 Task: Select service public relations
Action: Mouse moved to (478, 104)
Screenshot: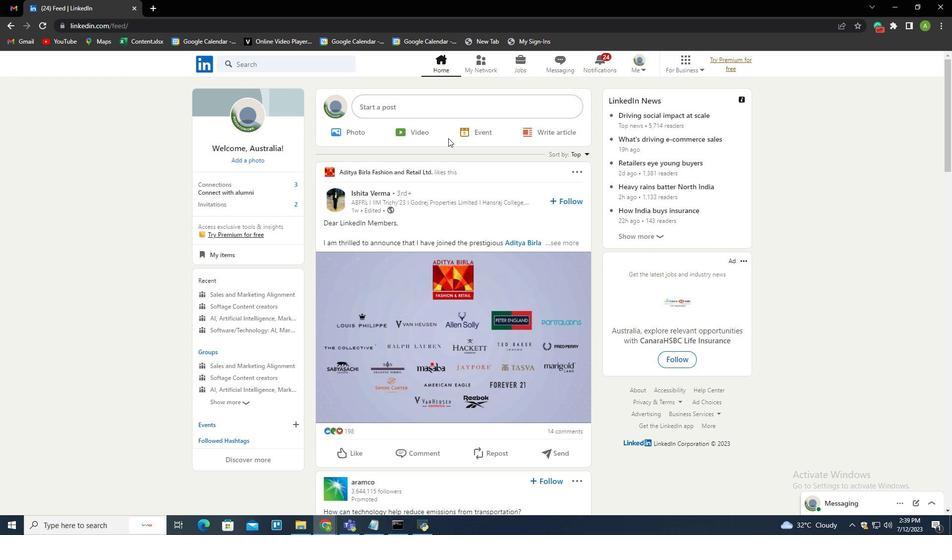 
Action: Mouse pressed left at (478, 104)
Screenshot: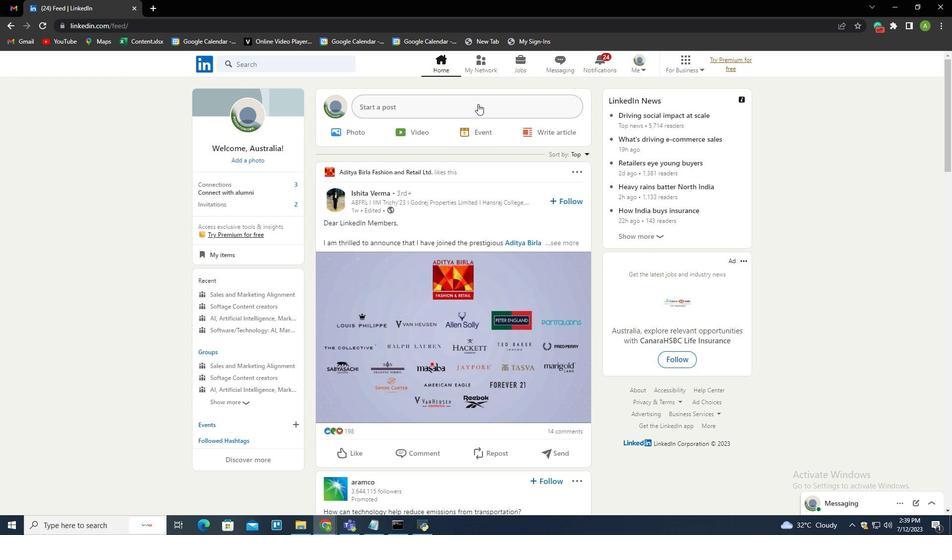 
Action: Mouse moved to (421, 295)
Screenshot: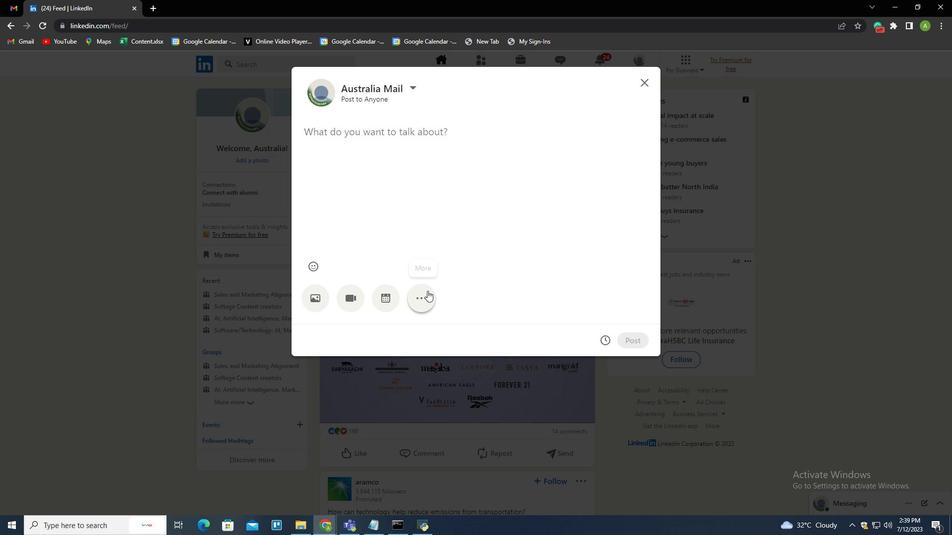
Action: Mouse pressed left at (421, 295)
Screenshot: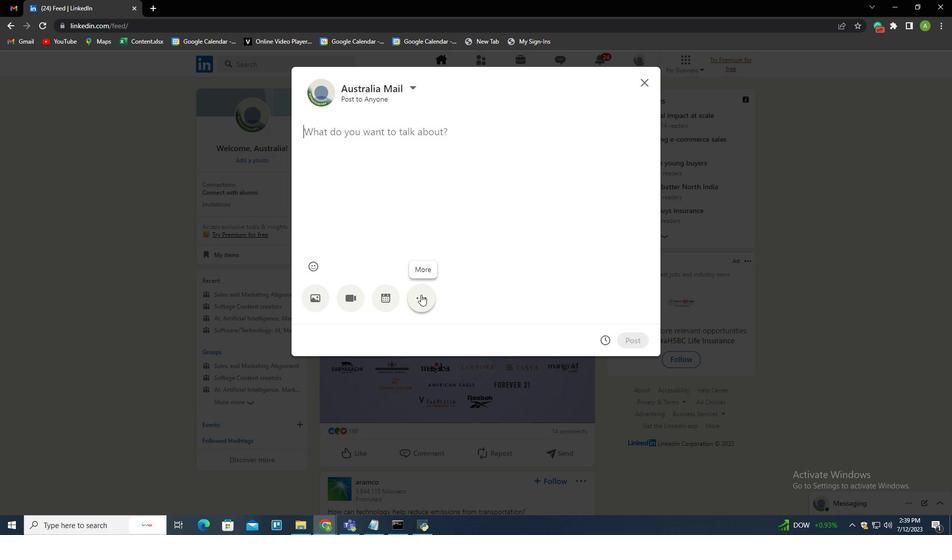 
Action: Mouse moved to (560, 294)
Screenshot: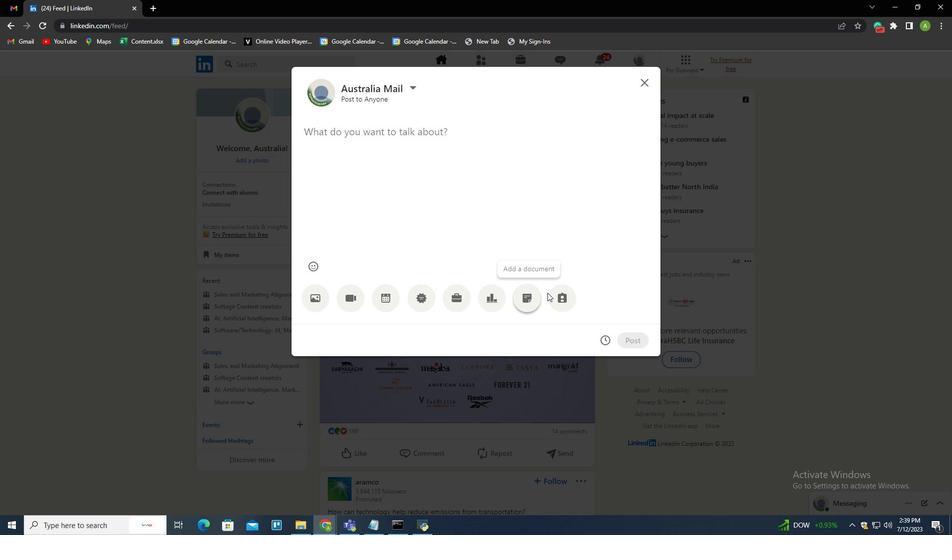 
Action: Mouse pressed left at (560, 294)
Screenshot: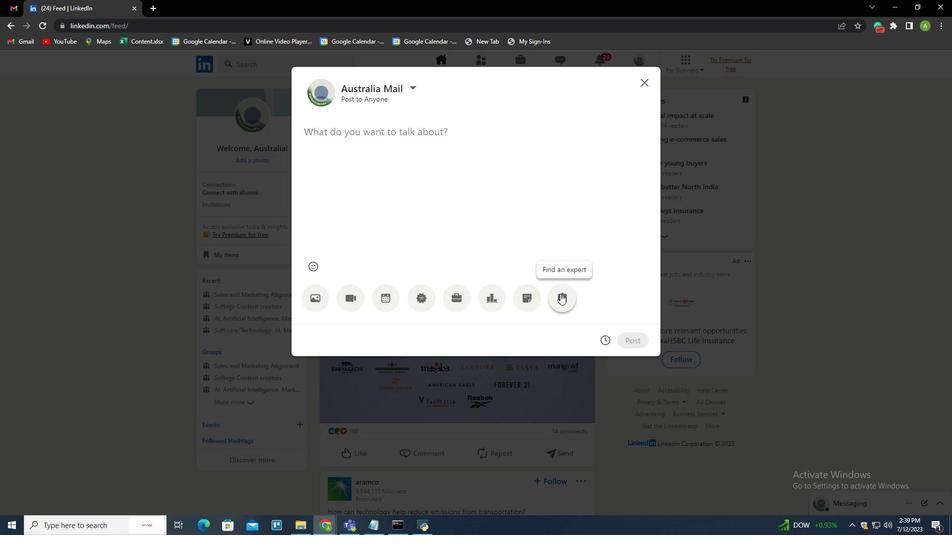 
Action: Mouse moved to (404, 146)
Screenshot: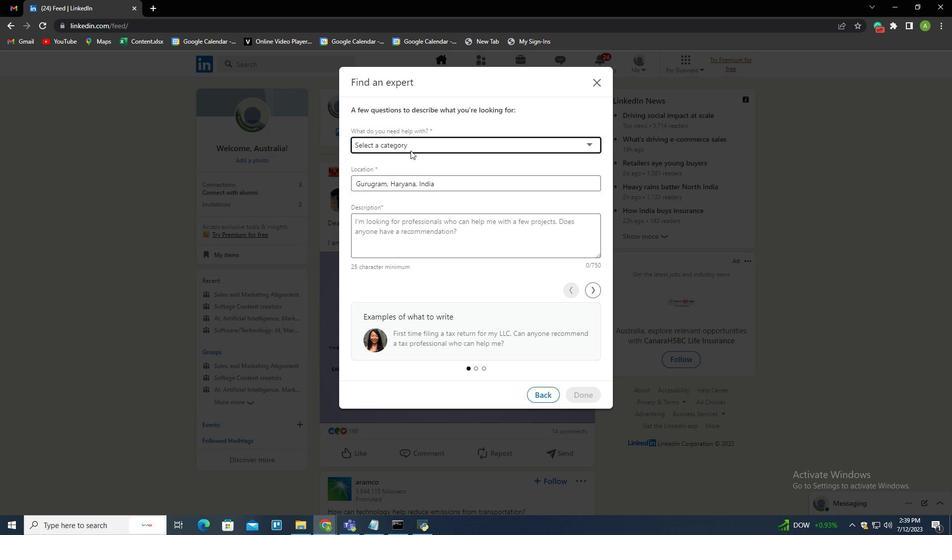 
Action: Mouse pressed left at (404, 146)
Screenshot: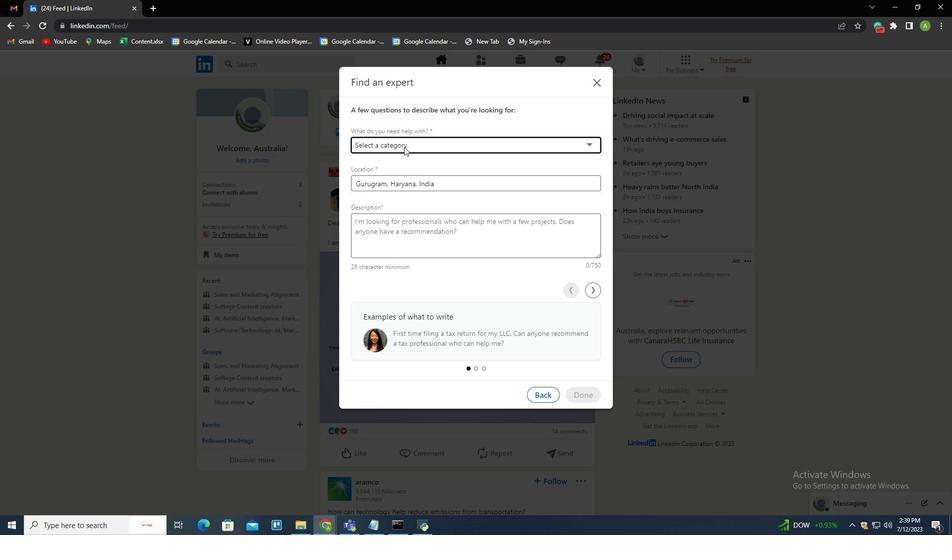 
Action: Mouse moved to (379, 196)
Screenshot: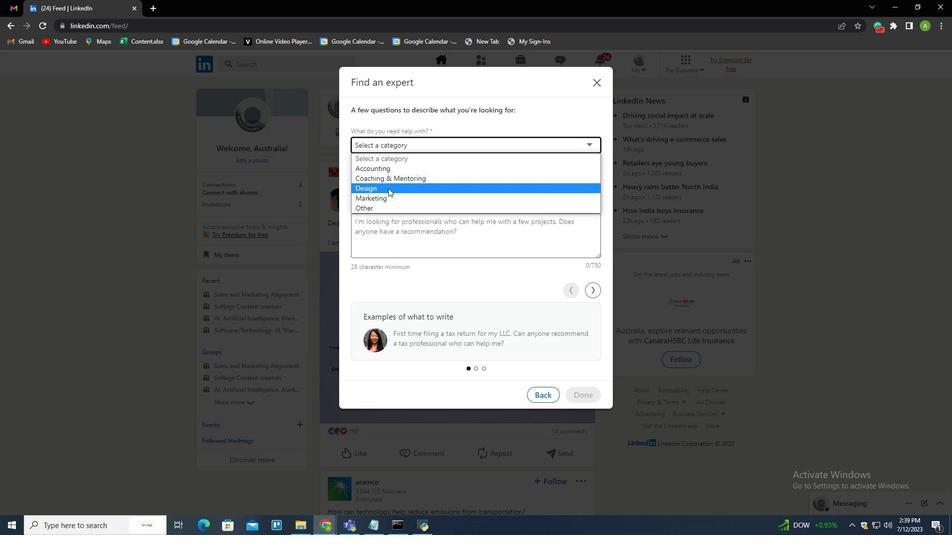 
Action: Mouse pressed left at (379, 196)
Screenshot: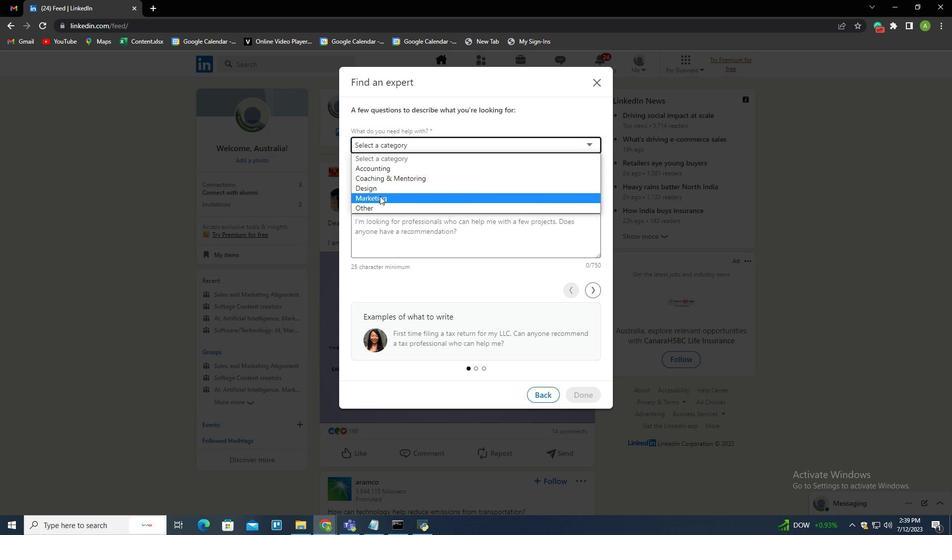 
Action: Mouse moved to (413, 173)
Screenshot: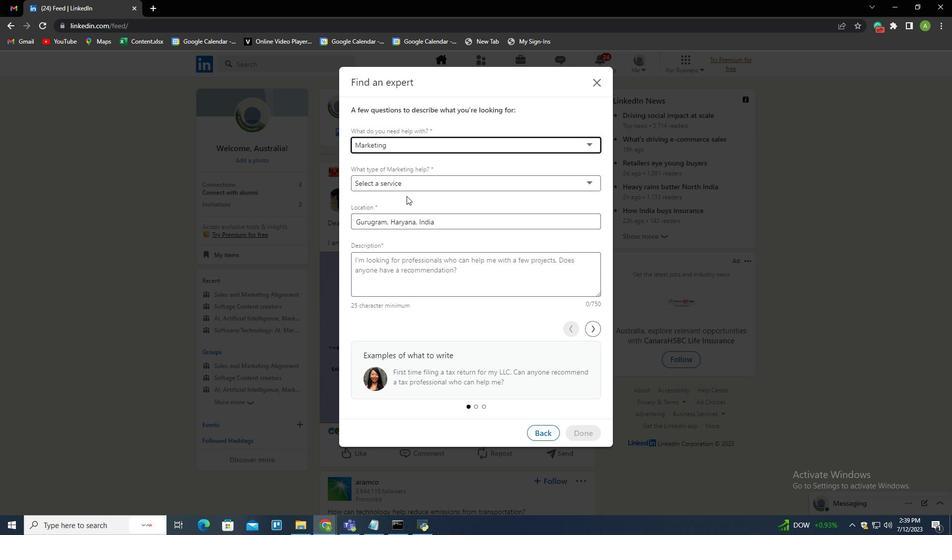 
Action: Mouse pressed left at (413, 173)
Screenshot: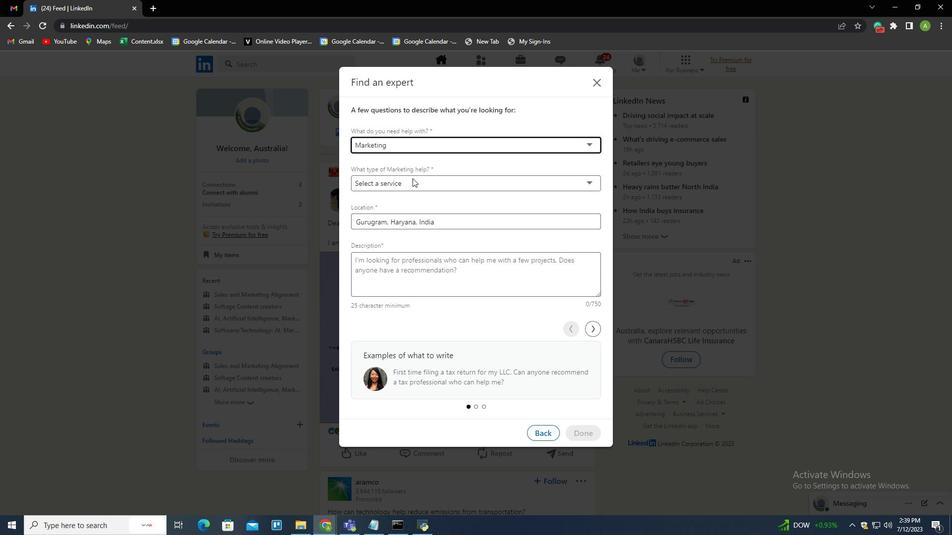 
Action: Mouse moved to (412, 177)
Screenshot: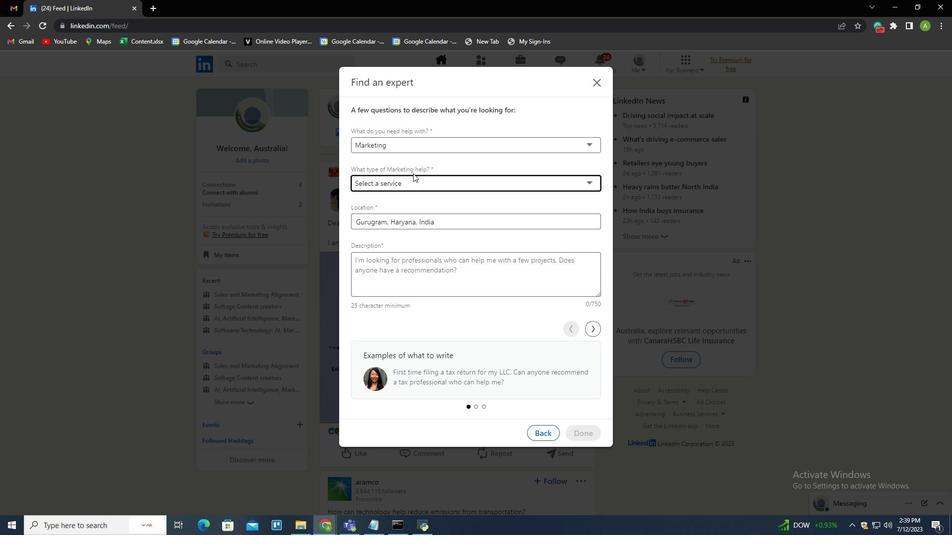 
Action: Mouse pressed left at (412, 177)
Screenshot: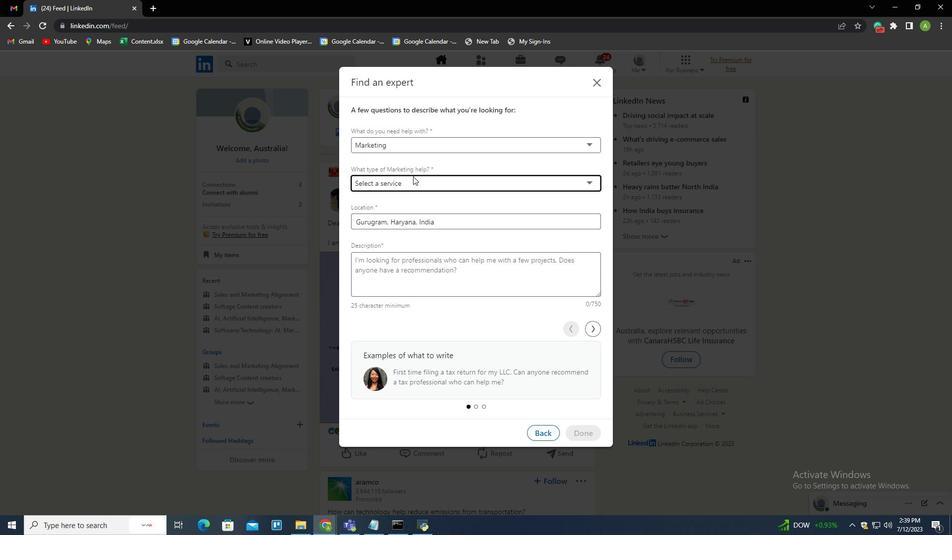 
Action: Mouse moved to (396, 216)
Screenshot: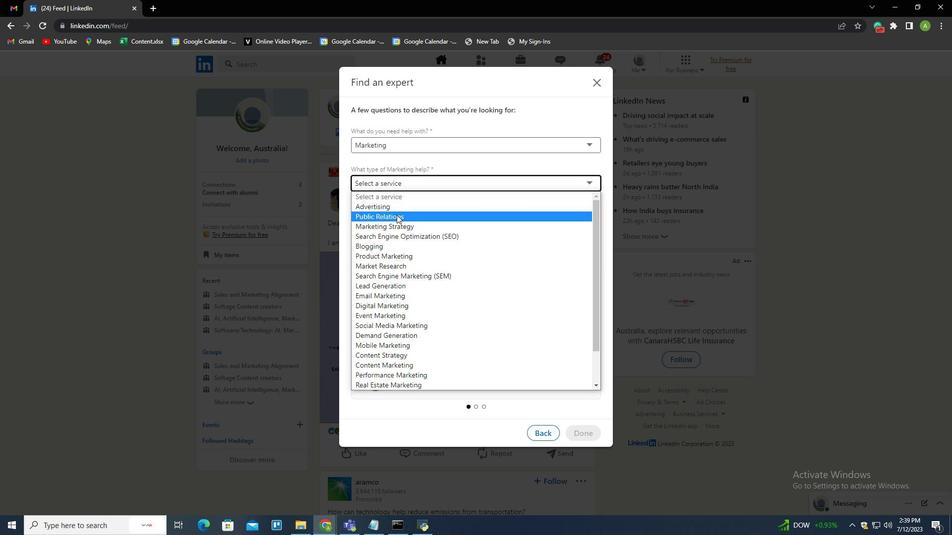 
Action: Mouse pressed left at (396, 216)
Screenshot: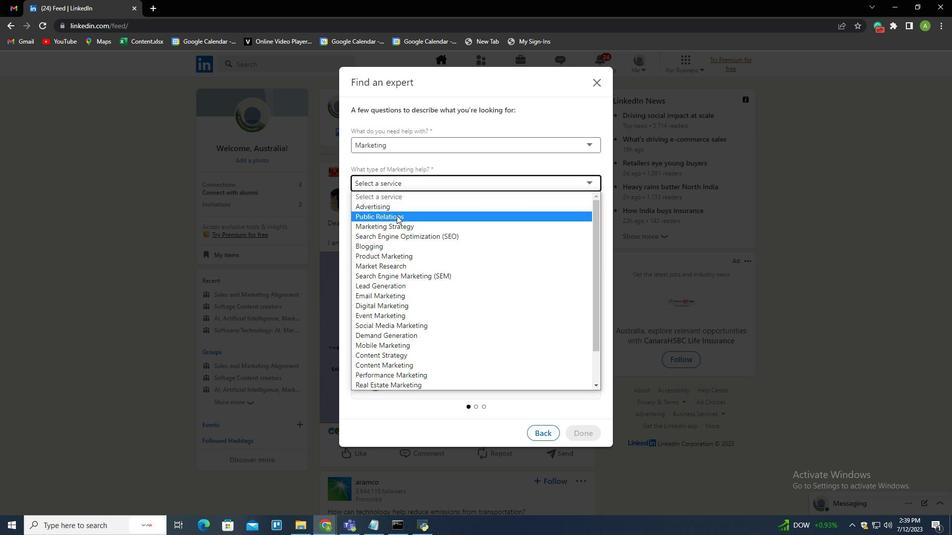 
Action: Mouse moved to (483, 312)
Screenshot: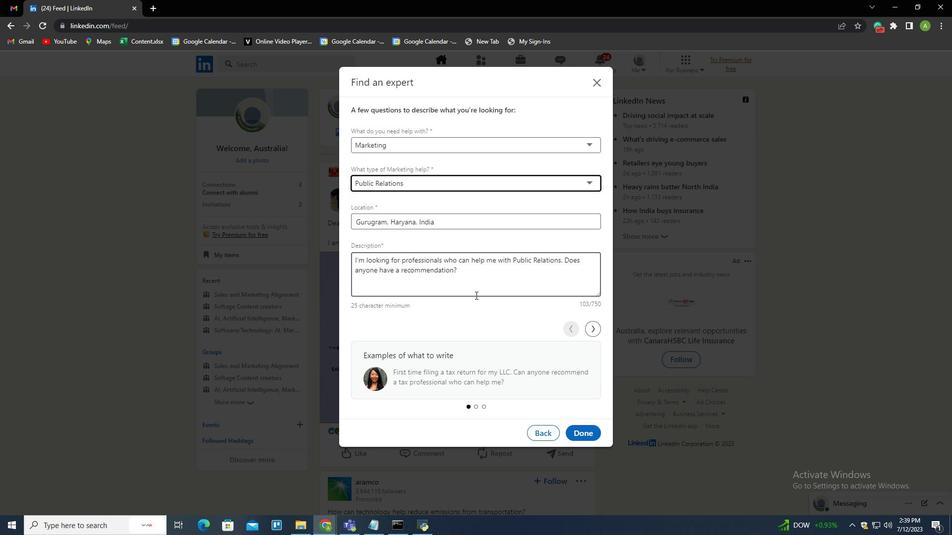 
